 Task: Create a sub task Gather and Analyse Requirements for the task  Develop a new online marketplace for real estate in the project AgilePulse , assign it to team member softage.3@softage.net and update the status of the sub task to  At Risk , set the priority of the sub task to Medium
Action: Mouse moved to (42, 252)
Screenshot: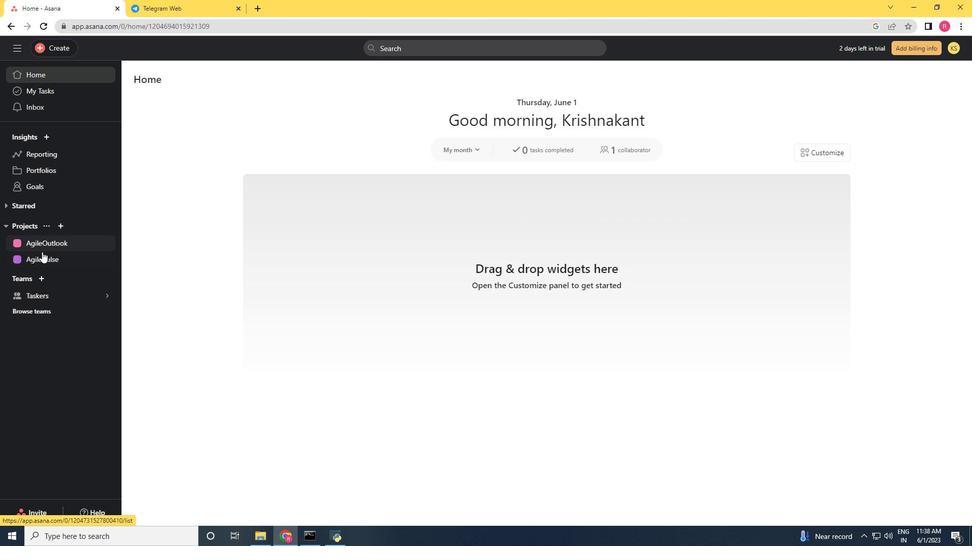 
Action: Mouse pressed left at (42, 252)
Screenshot: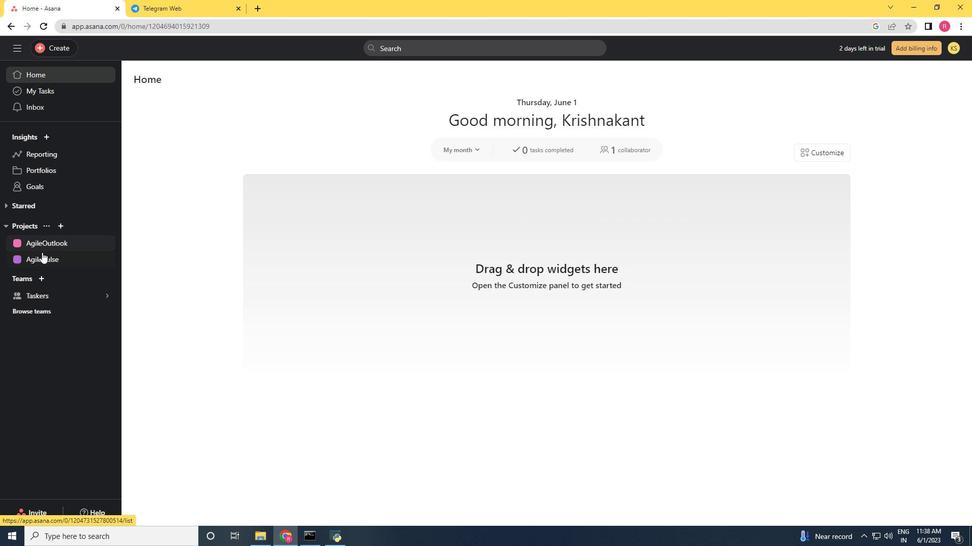 
Action: Mouse moved to (367, 218)
Screenshot: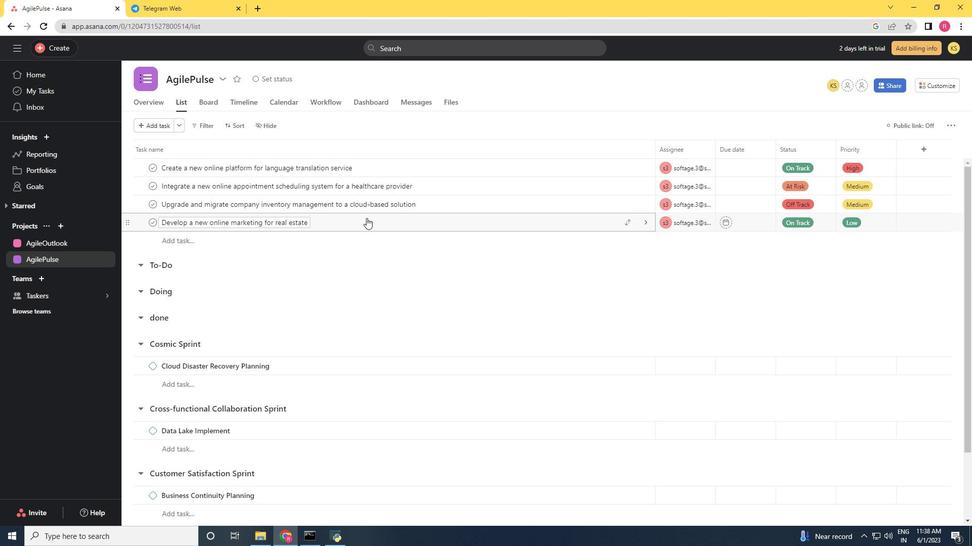 
Action: Mouse pressed left at (367, 218)
Screenshot: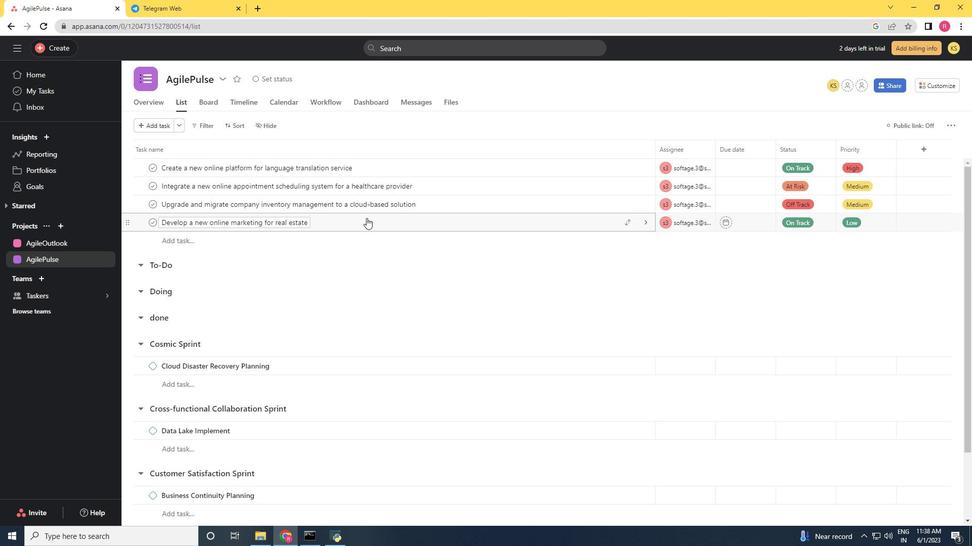 
Action: Mouse moved to (730, 387)
Screenshot: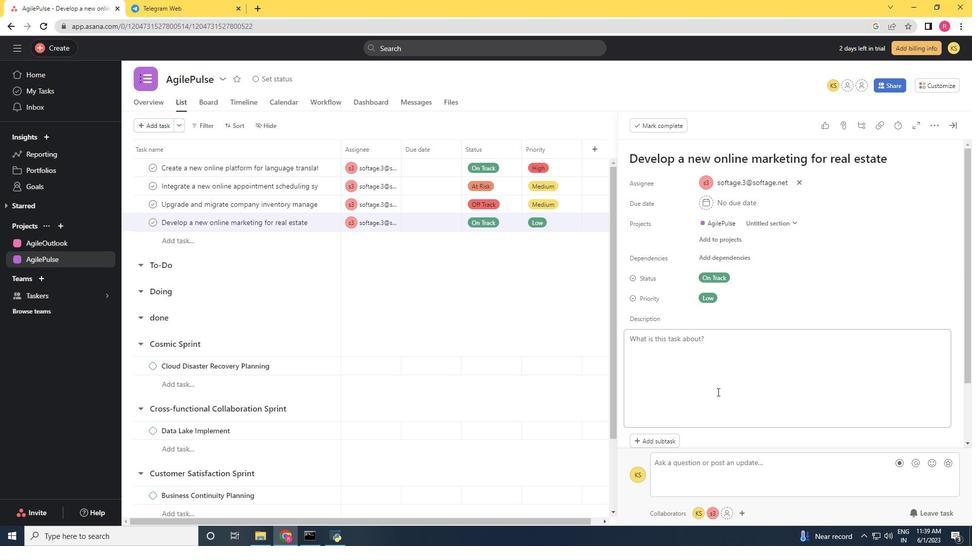 
Action: Mouse scrolled (730, 386) with delta (0, 0)
Screenshot: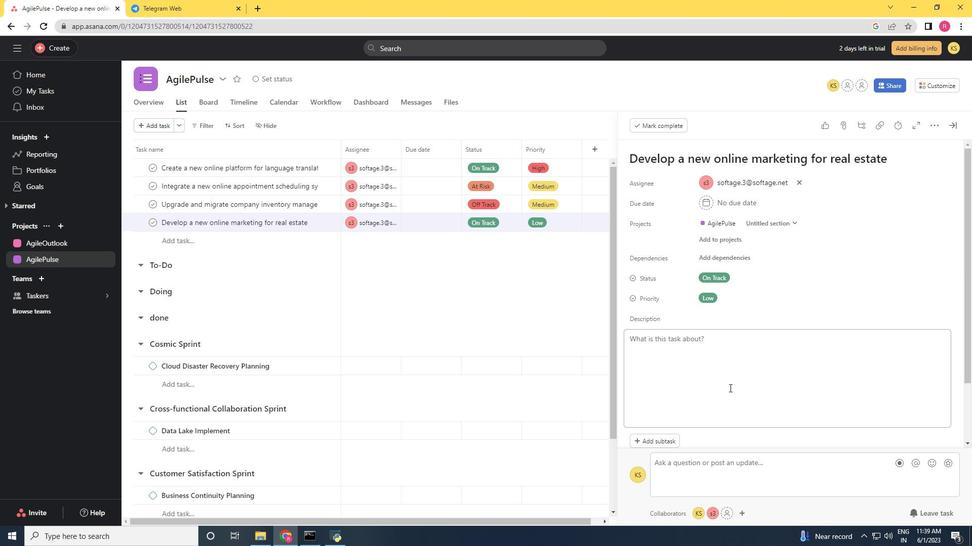 
Action: Mouse scrolled (730, 386) with delta (0, 0)
Screenshot: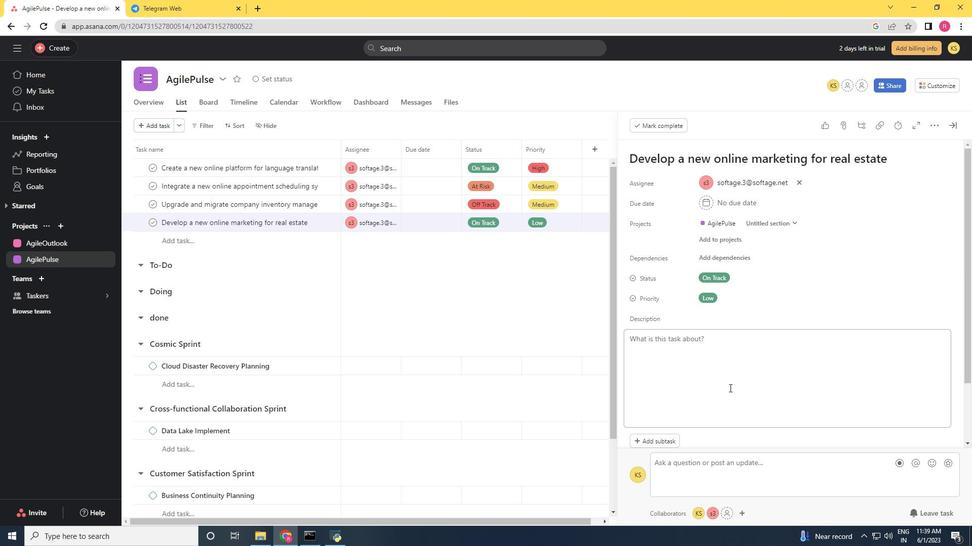 
Action: Mouse moved to (730, 387)
Screenshot: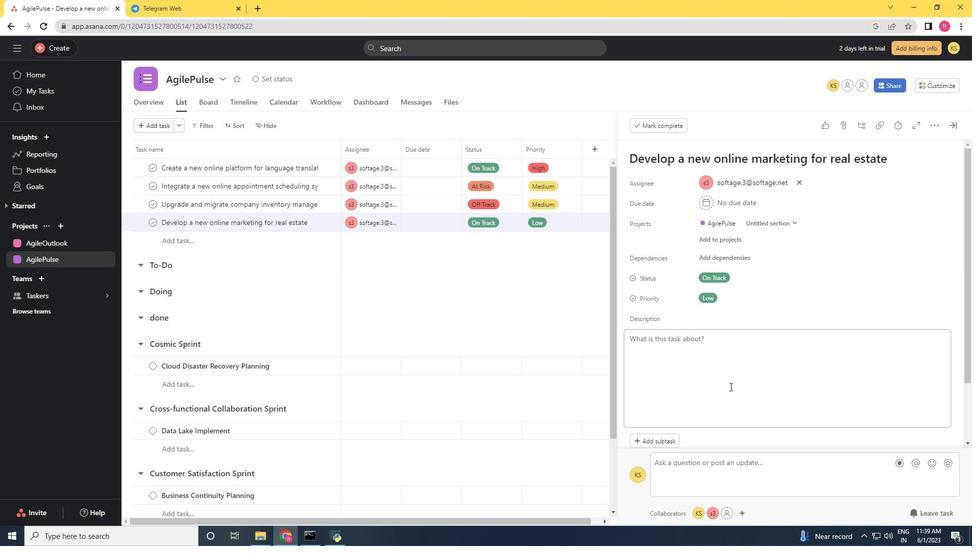 
Action: Mouse scrolled (730, 386) with delta (0, 0)
Screenshot: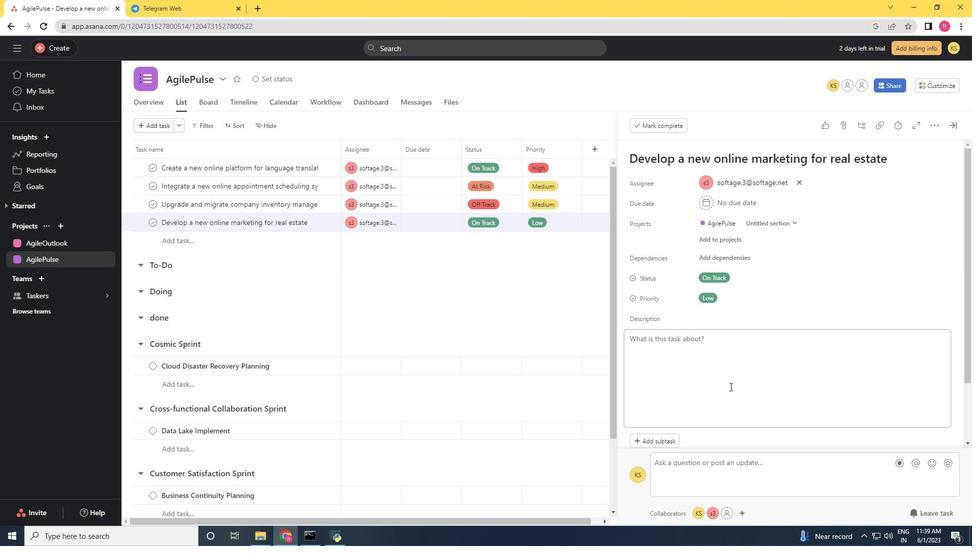 
Action: Mouse moved to (730, 387)
Screenshot: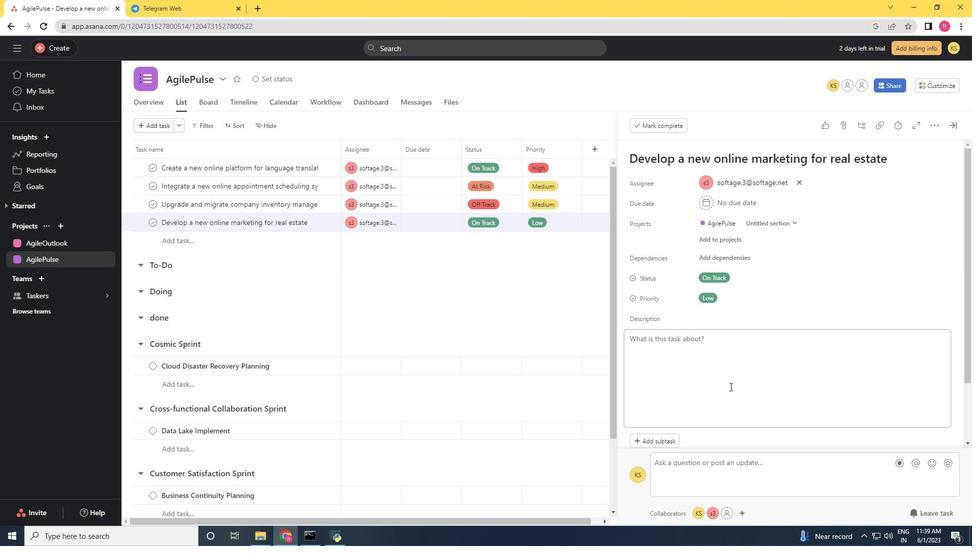 
Action: Mouse scrolled (730, 387) with delta (0, 0)
Screenshot: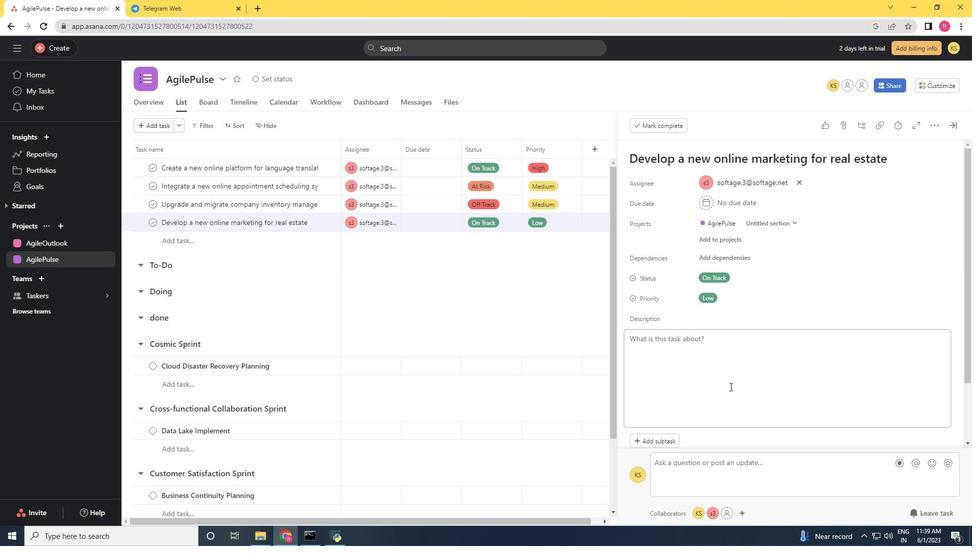 
Action: Mouse moved to (730, 388)
Screenshot: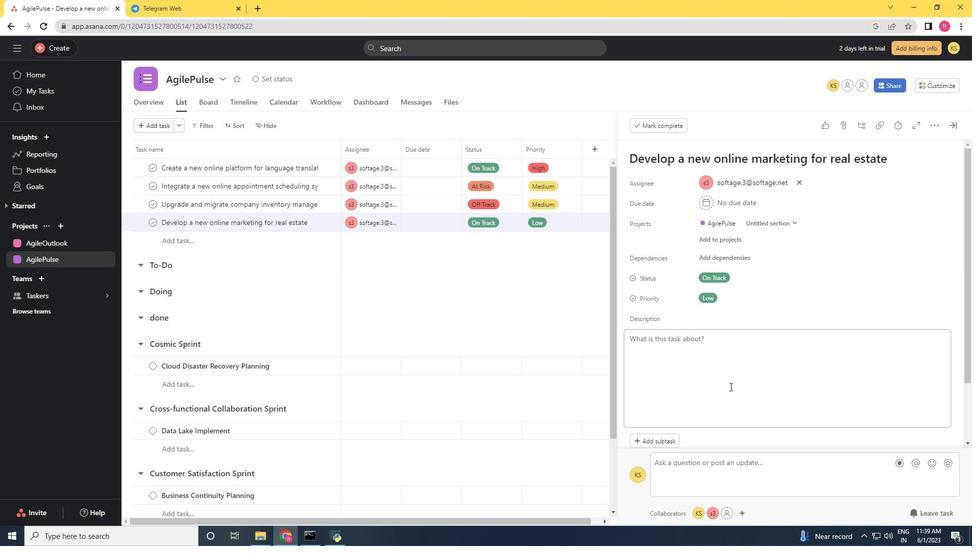 
Action: Mouse scrolled (730, 387) with delta (0, 0)
Screenshot: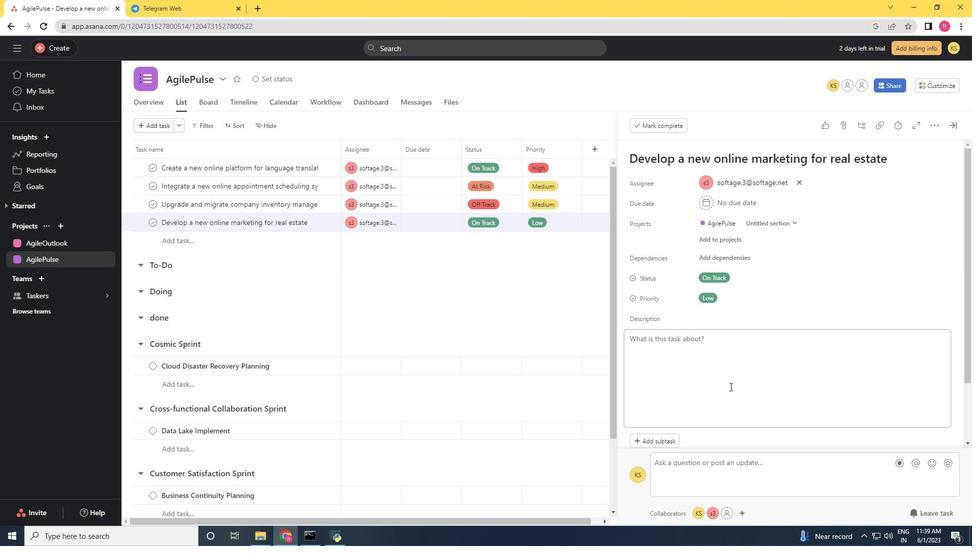 
Action: Mouse moved to (652, 369)
Screenshot: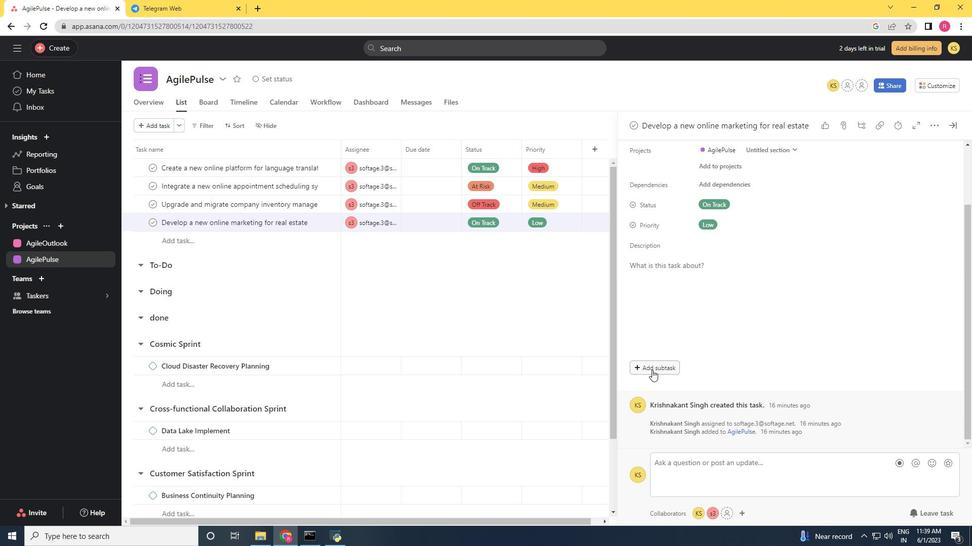 
Action: Mouse pressed left at (652, 370)
Screenshot: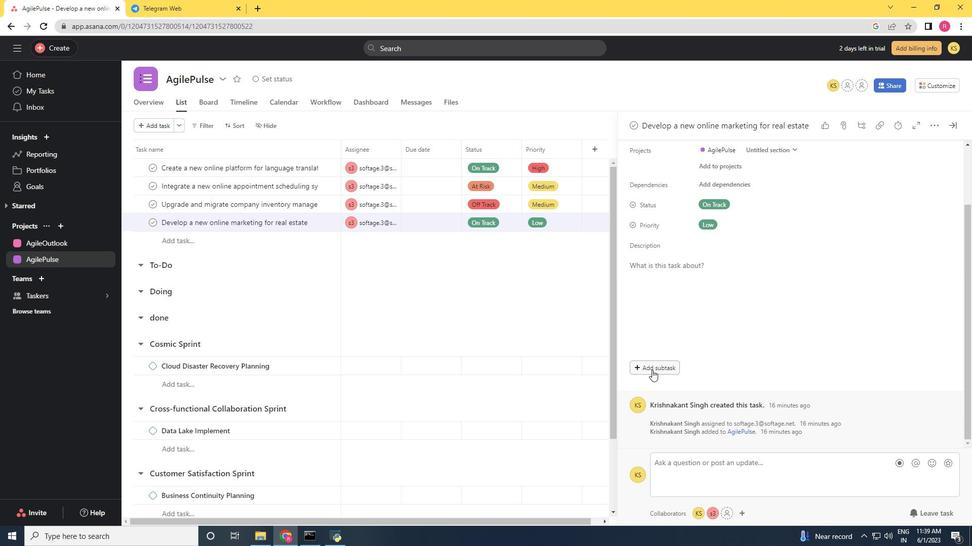 
Action: Mouse moved to (625, 361)
Screenshot: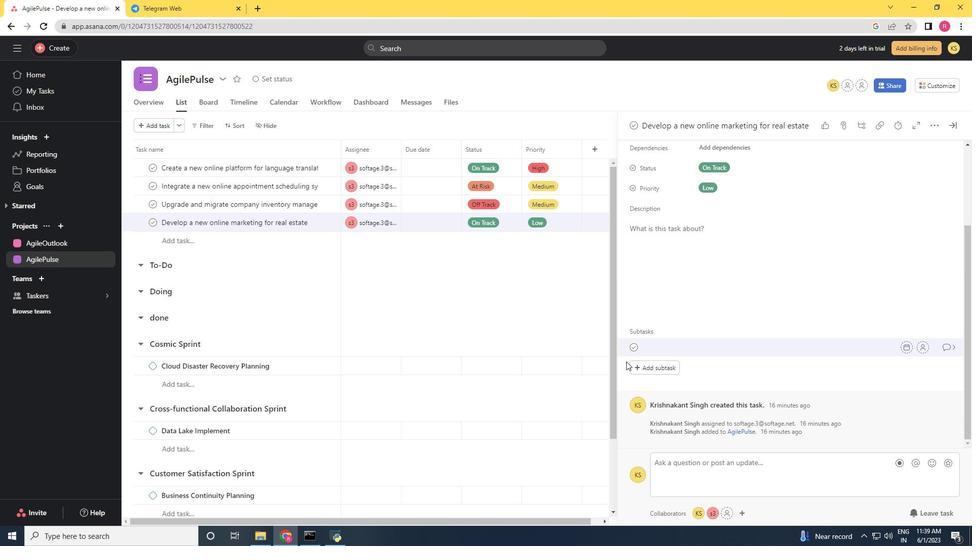 
Action: Key pressed <Key.shift><Key.shift><Key.shift><Key.shift>Gather<Key.space>and<Key.space><Key.shift><Key.shift>Analyse<Key.space><Key.space><Key.shift>Rew<Key.backspace>quirements<Key.space>
Screenshot: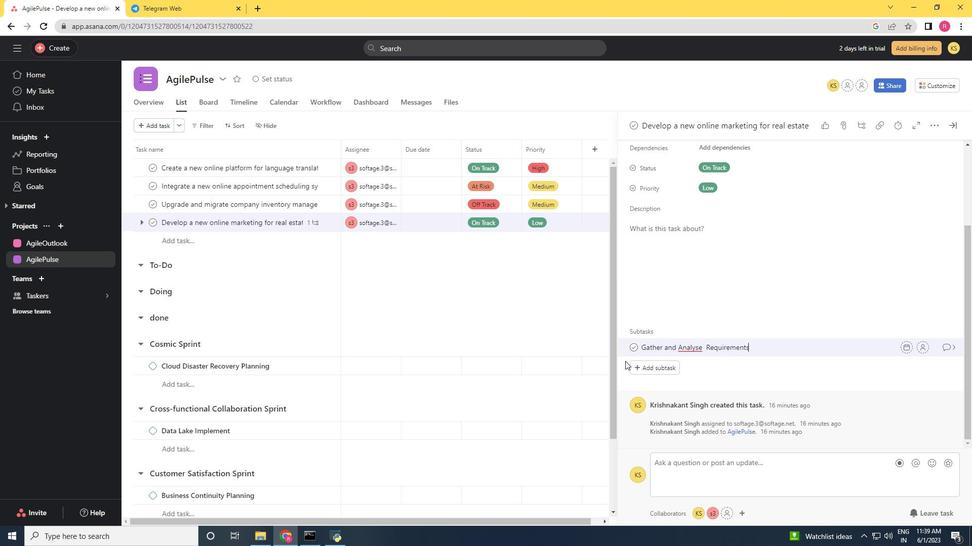 
Action: Mouse moved to (922, 345)
Screenshot: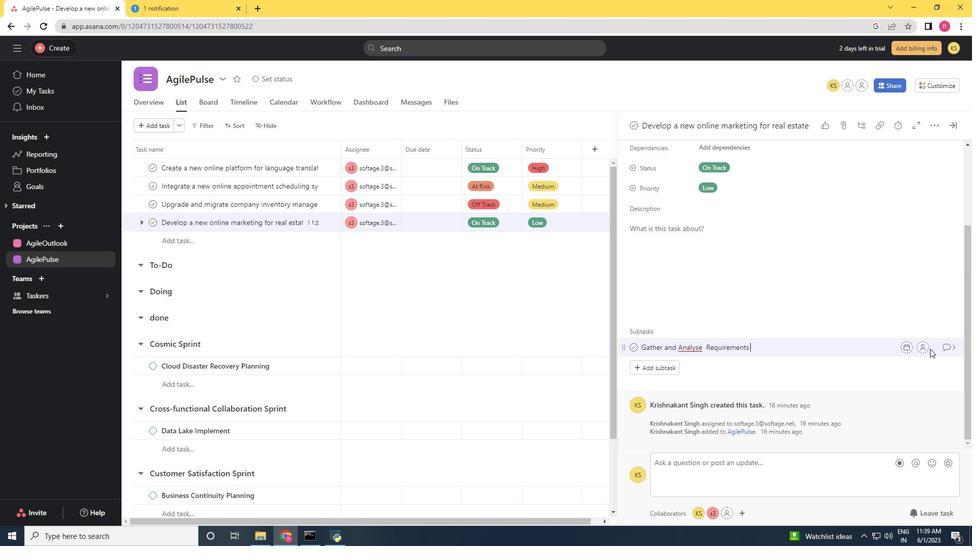 
Action: Mouse pressed left at (922, 345)
Screenshot: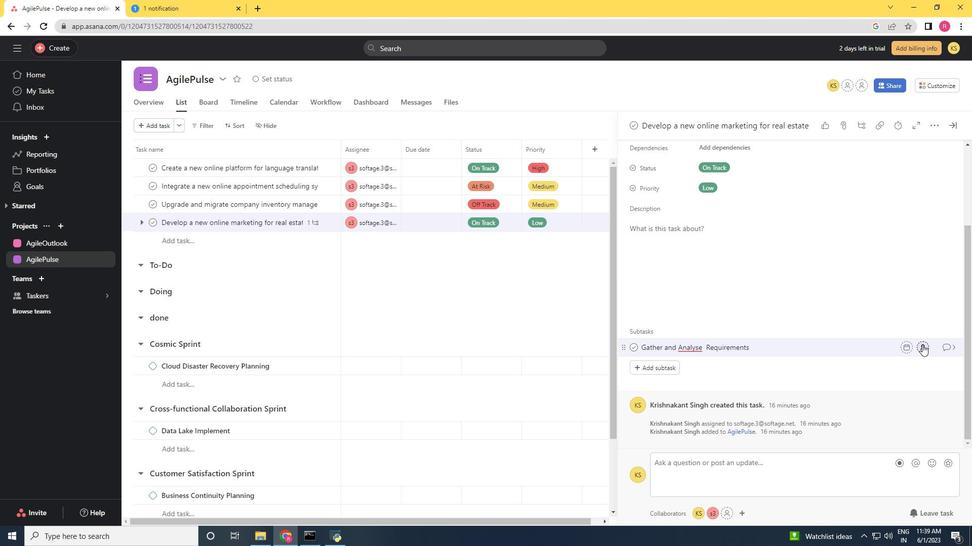 
Action: Mouse moved to (780, 298)
Screenshot: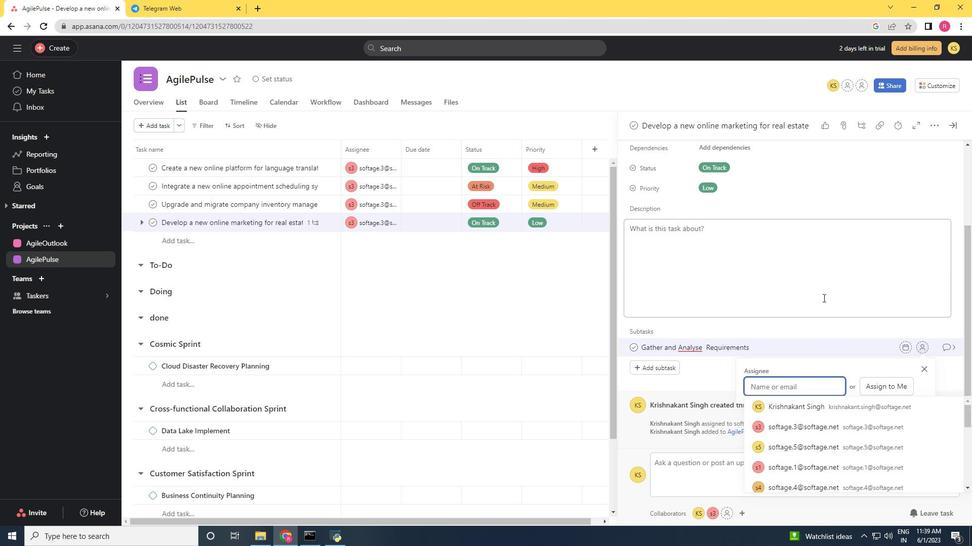 
Action: Key pressed s
Screenshot: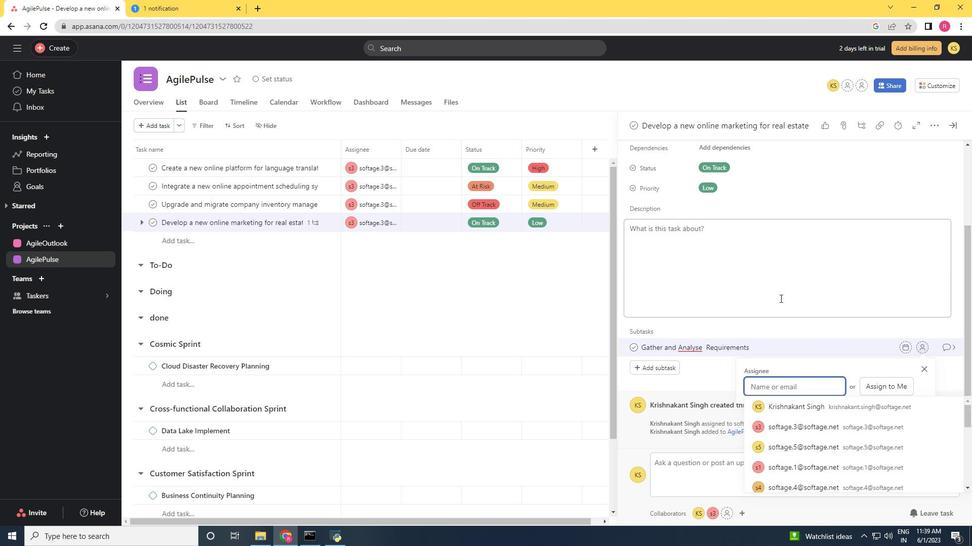 
Action: Mouse moved to (779, 299)
Screenshot: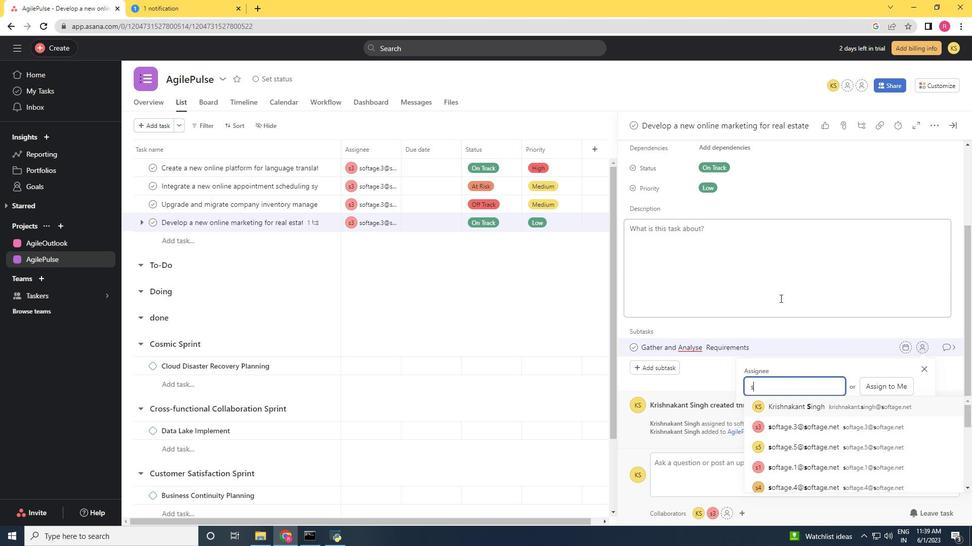 
Action: Key pressed oftage.3<Key.shift>@softage.net
Screenshot: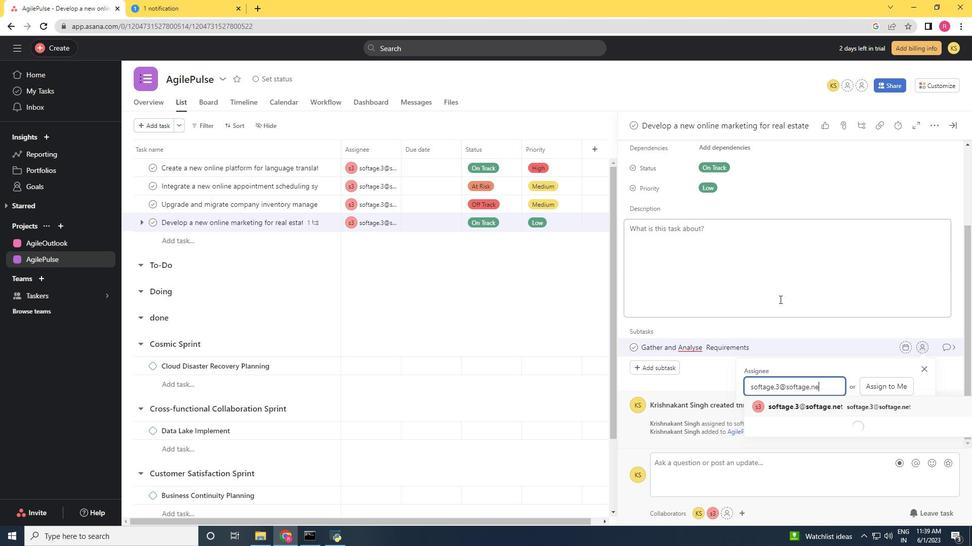 
Action: Mouse moved to (811, 409)
Screenshot: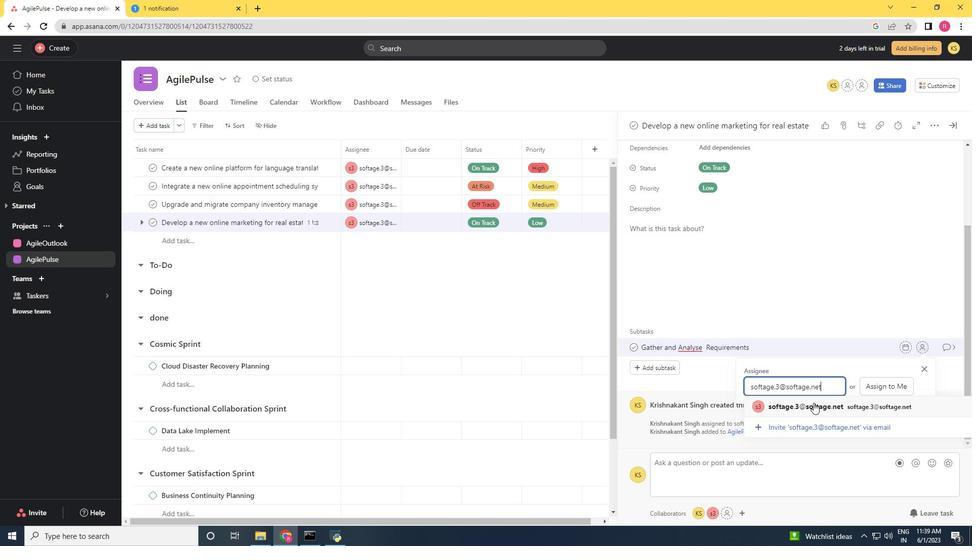 
Action: Mouse pressed left at (811, 409)
Screenshot: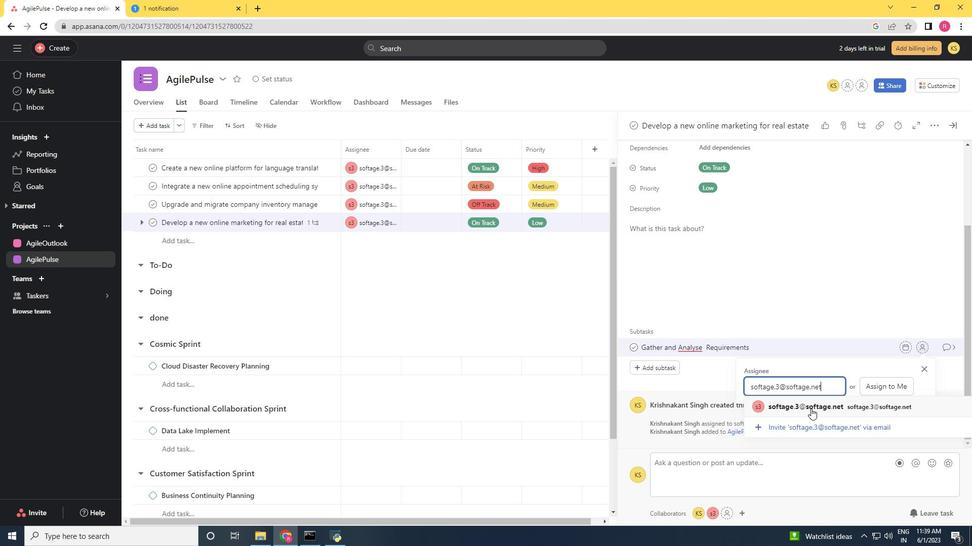 
Action: Mouse moved to (944, 344)
Screenshot: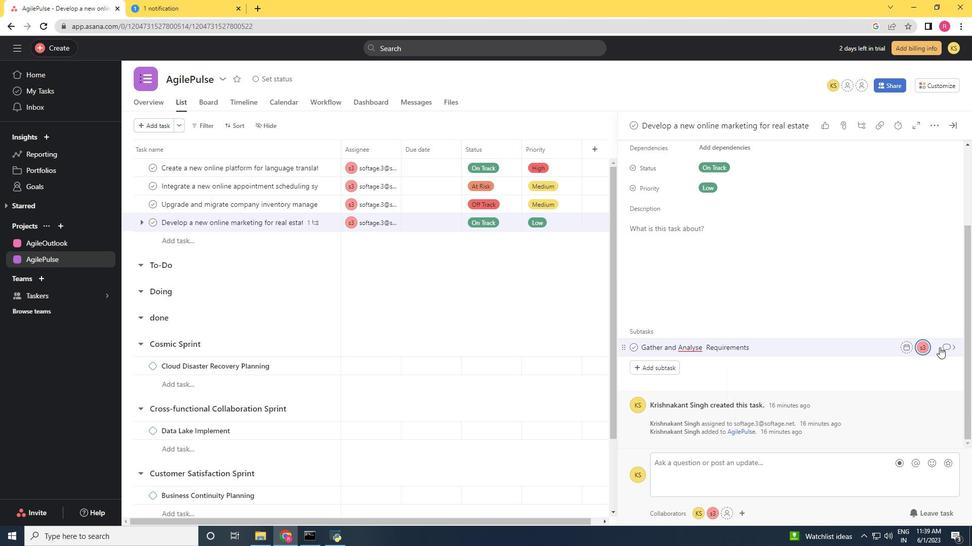 
Action: Mouse pressed left at (944, 344)
Screenshot: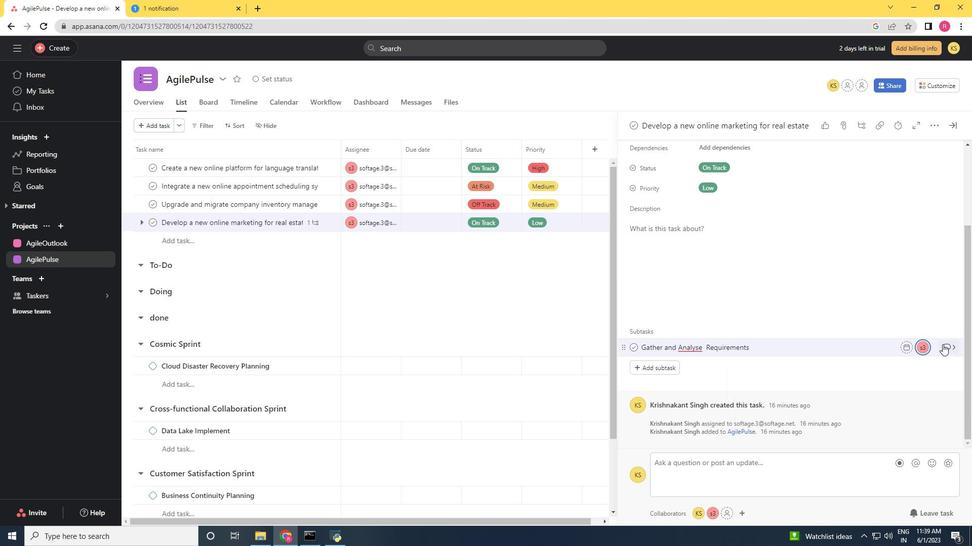 
Action: Mouse moved to (670, 269)
Screenshot: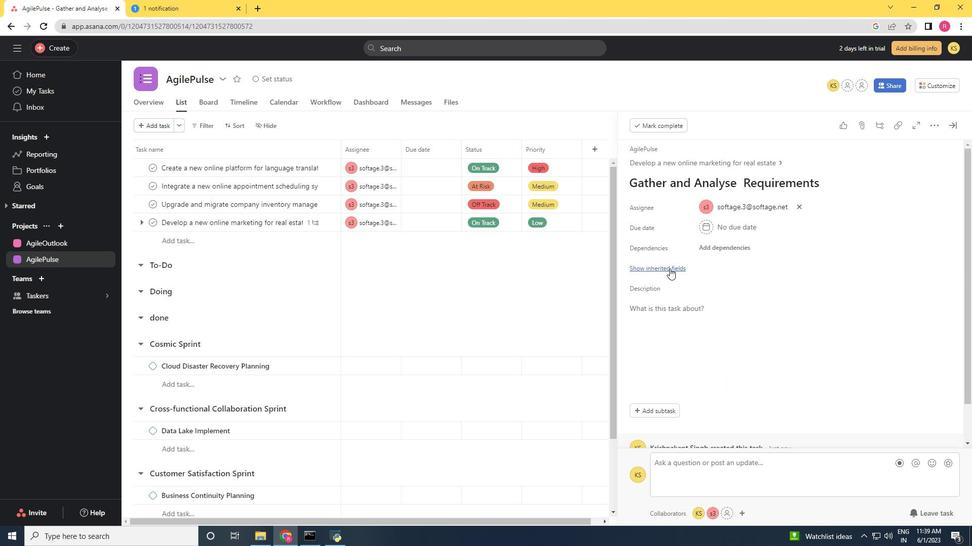 
Action: Mouse pressed left at (670, 269)
Screenshot: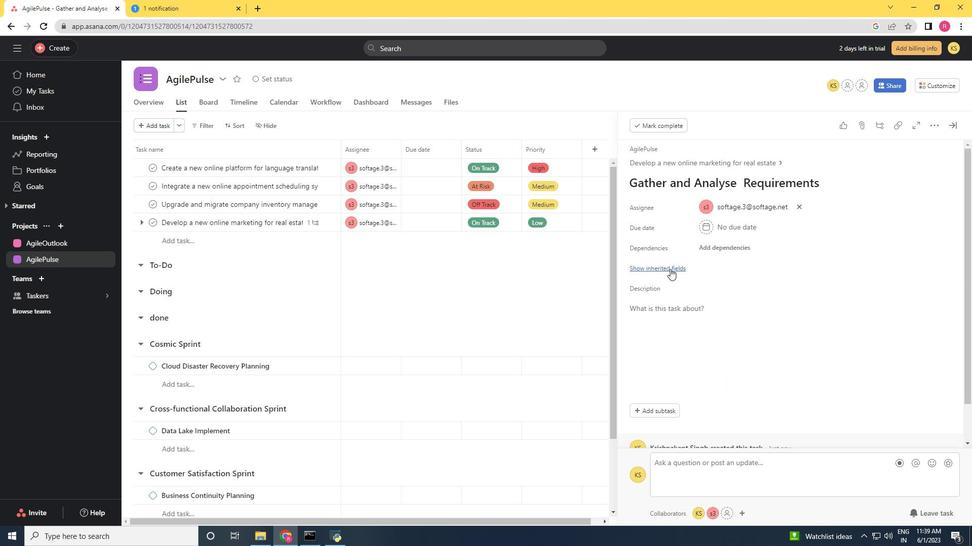 
Action: Mouse moved to (709, 288)
Screenshot: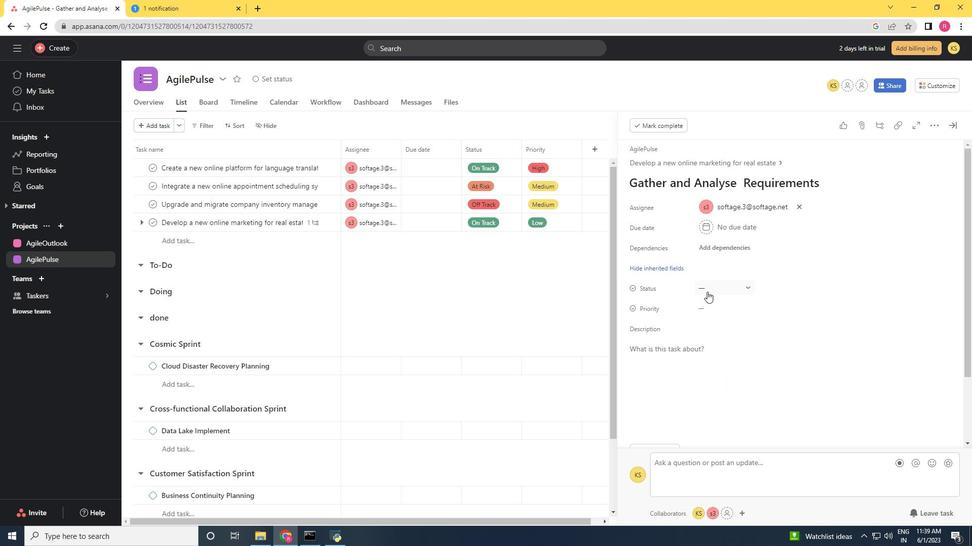 
Action: Mouse pressed left at (709, 288)
Screenshot: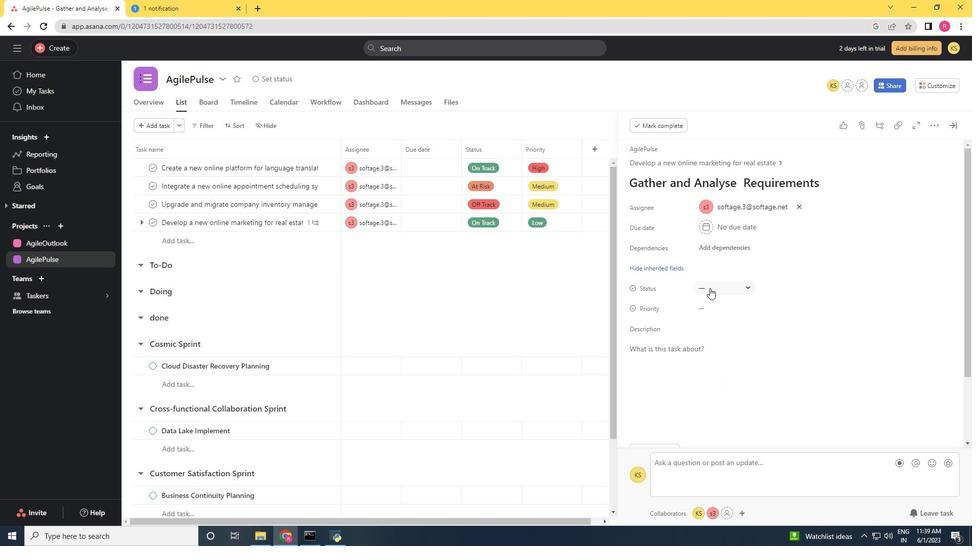 
Action: Mouse moved to (739, 358)
Screenshot: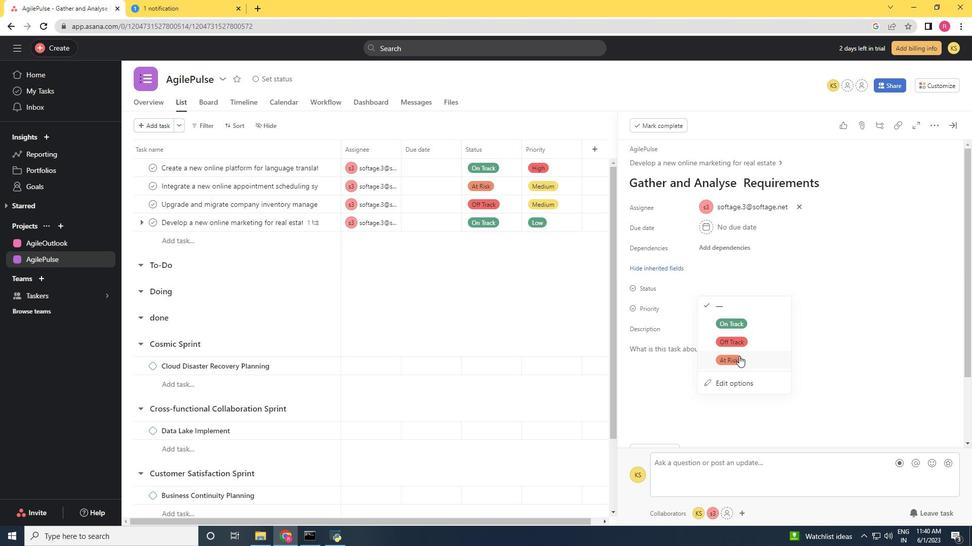 
Action: Mouse pressed left at (739, 358)
Screenshot: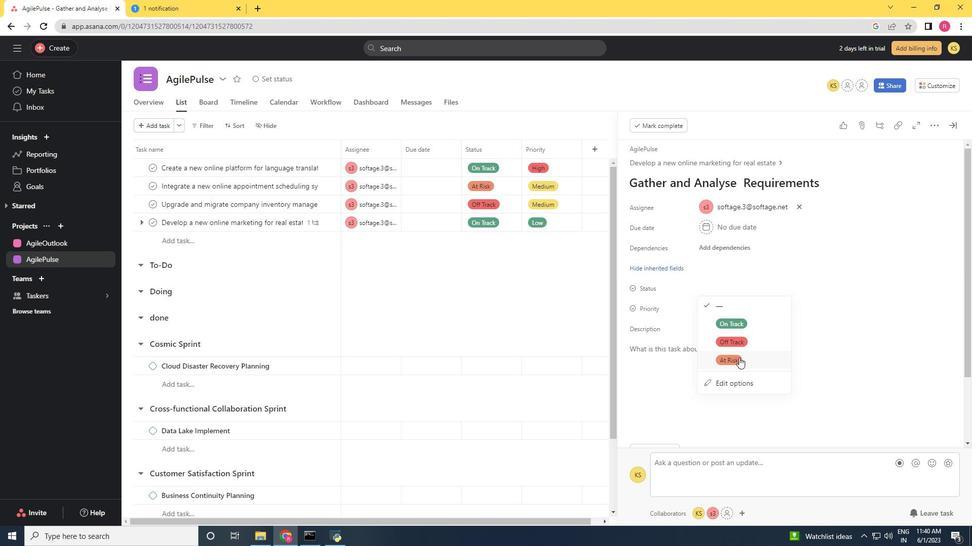 
Action: Mouse moved to (703, 312)
Screenshot: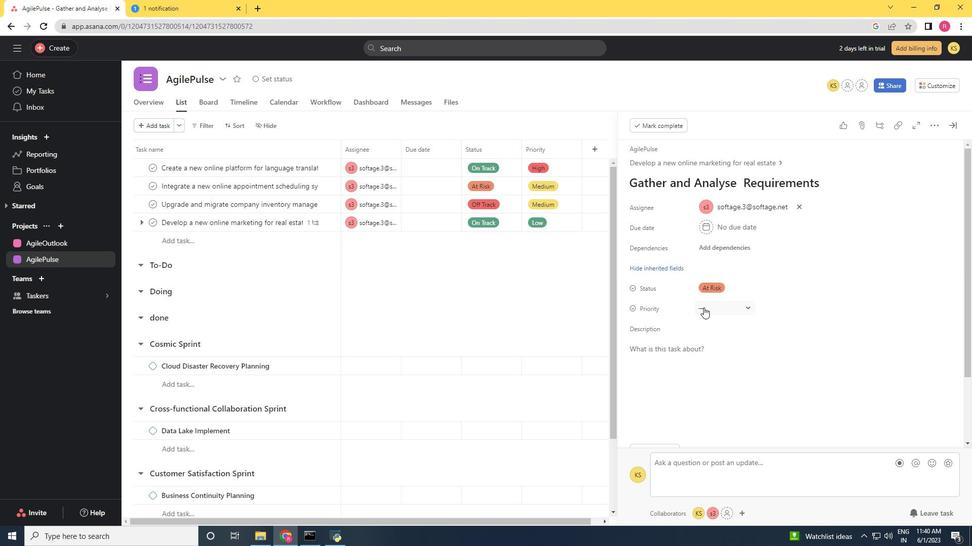 
Action: Mouse pressed left at (703, 312)
Screenshot: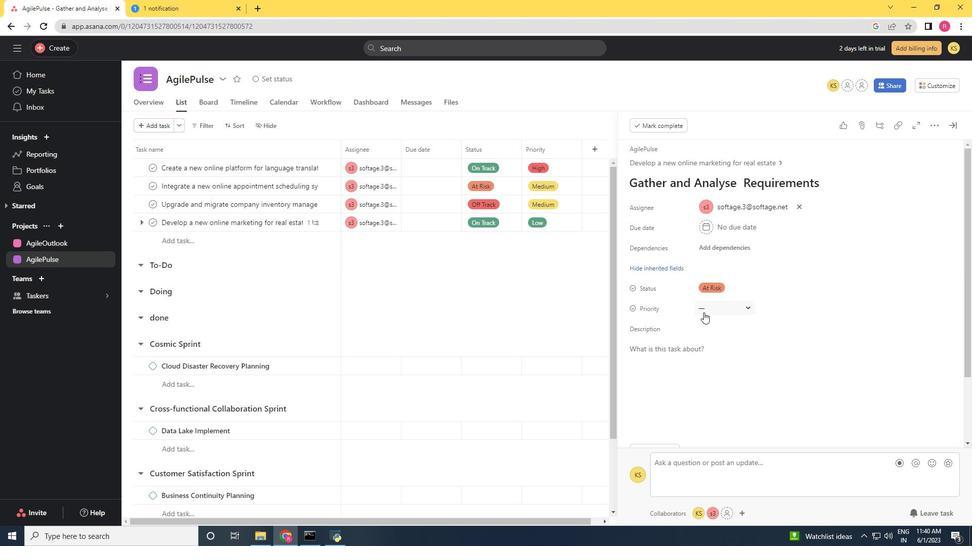 
Action: Mouse moved to (723, 364)
Screenshot: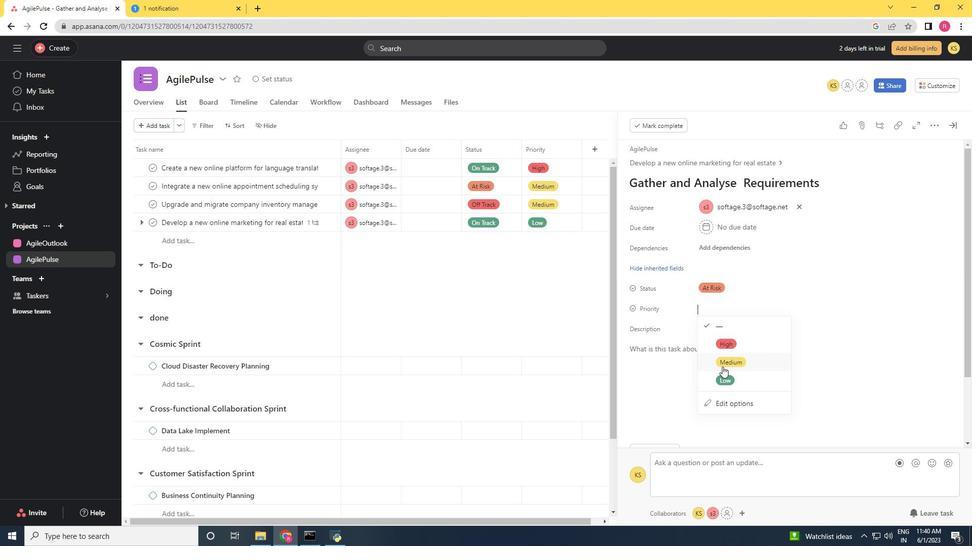 
Action: Mouse pressed left at (723, 364)
Screenshot: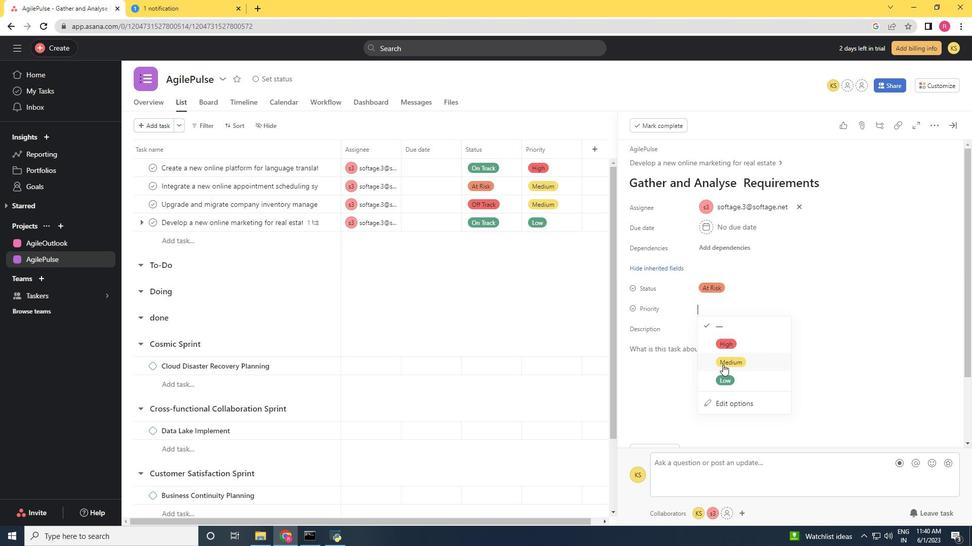 
Action: Mouse moved to (862, 166)
Screenshot: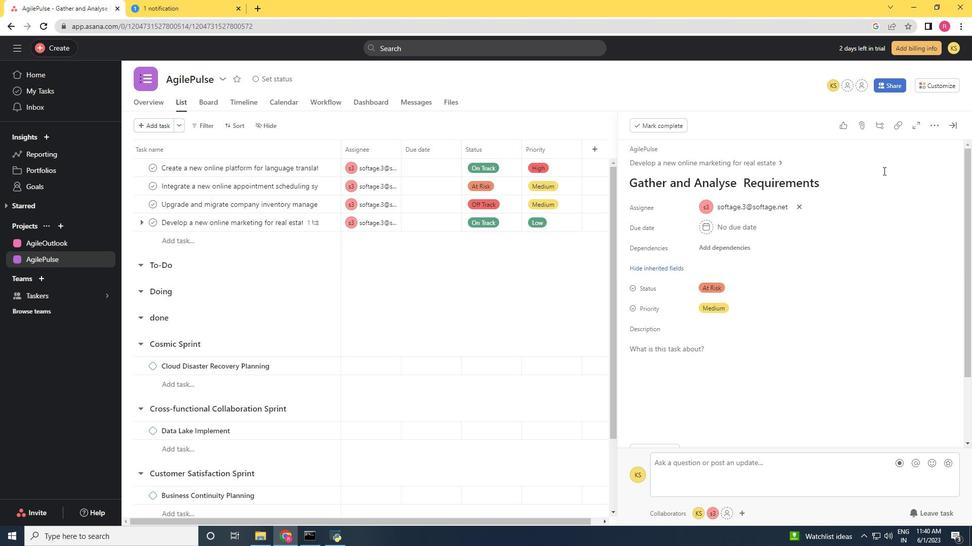 
